 Task: Create a due date automation trigger when advanced on, 2 hours before a card is due add fields without custom field "Resume" set to a date less than 1 days ago.
Action: Mouse moved to (1182, 99)
Screenshot: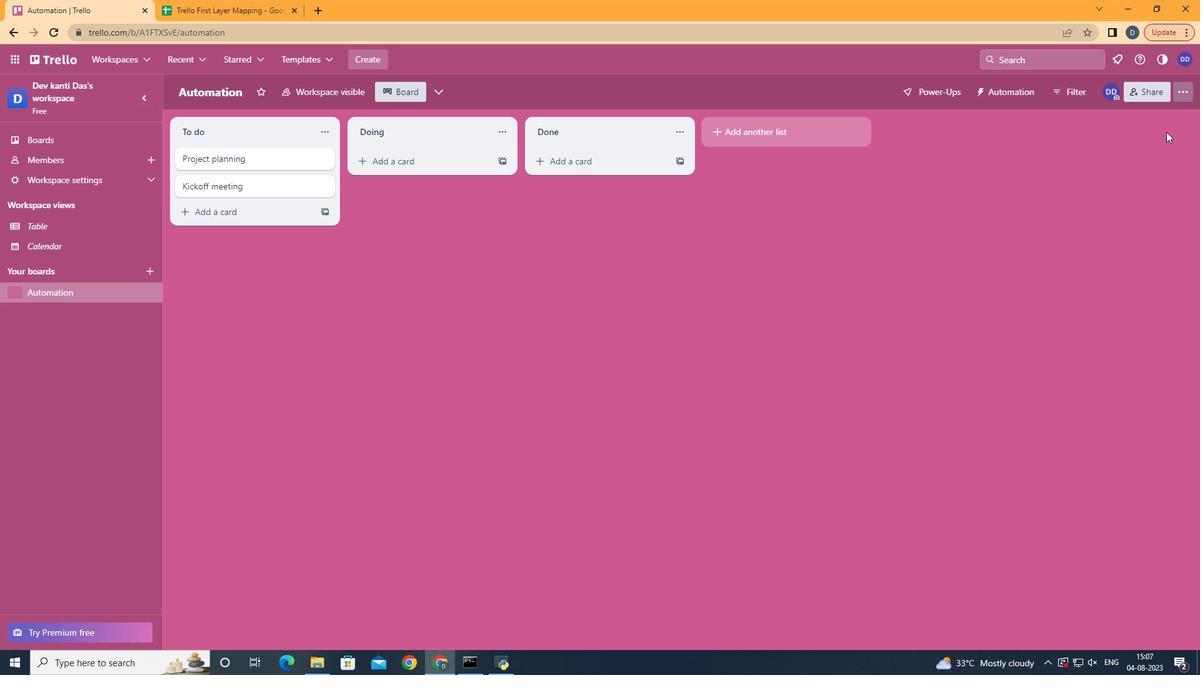 
Action: Mouse pressed left at (1182, 99)
Screenshot: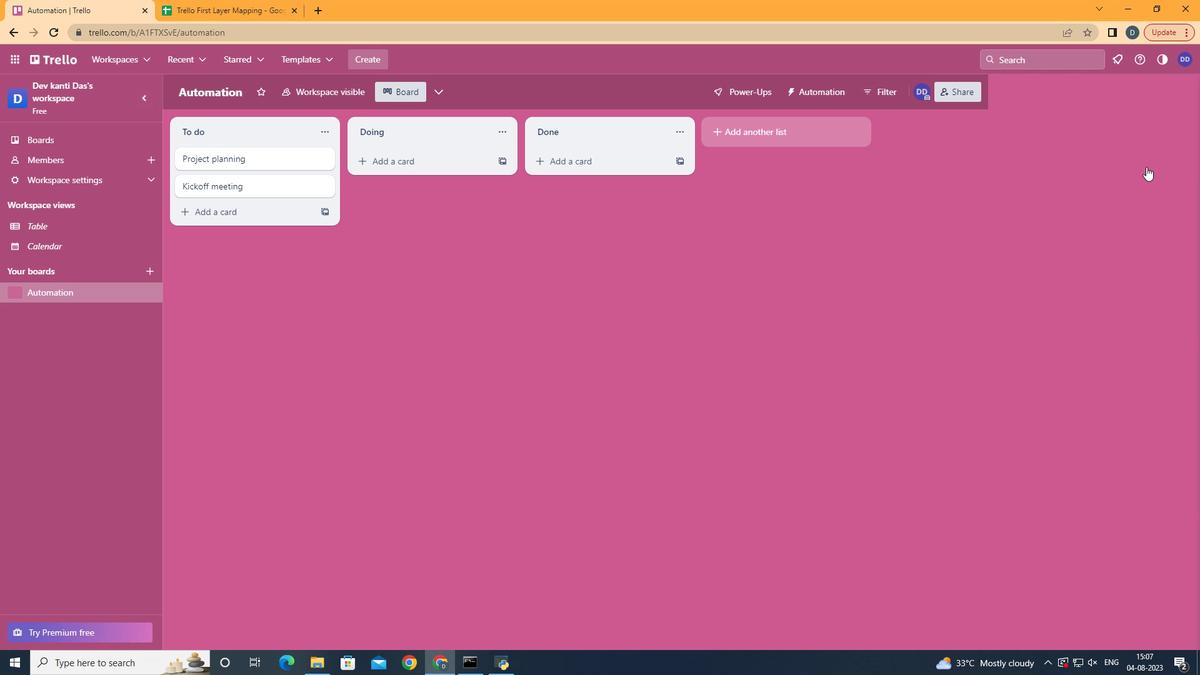 
Action: Mouse moved to (1093, 258)
Screenshot: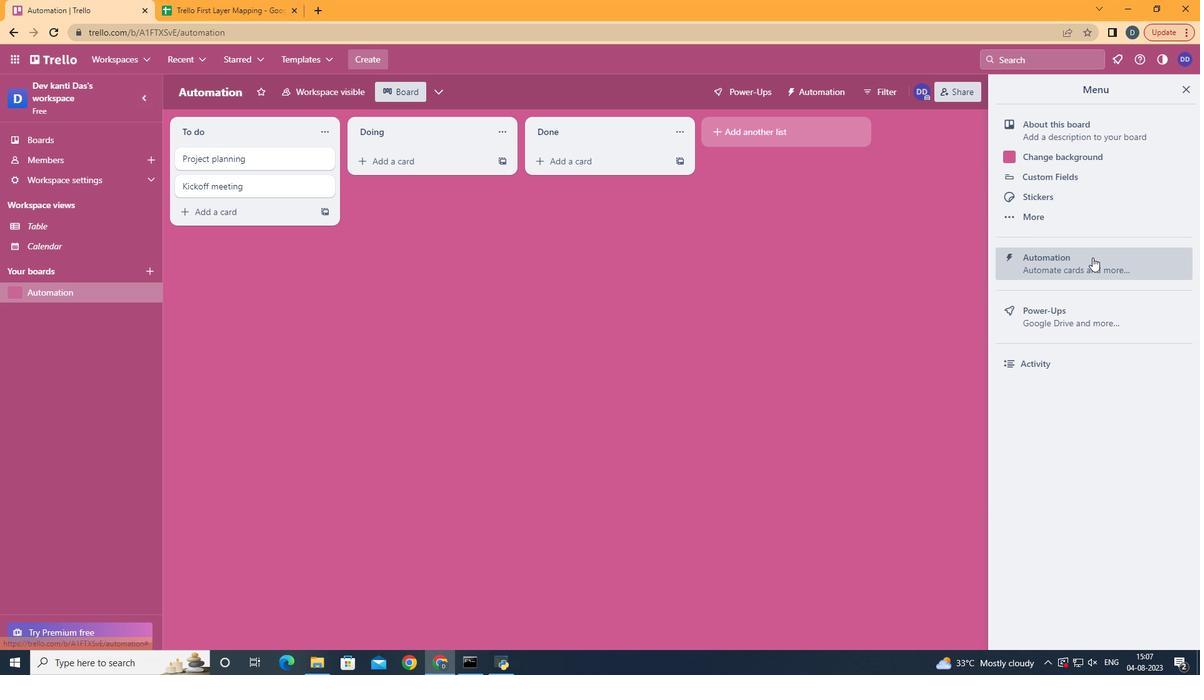
Action: Mouse pressed left at (1093, 258)
Screenshot: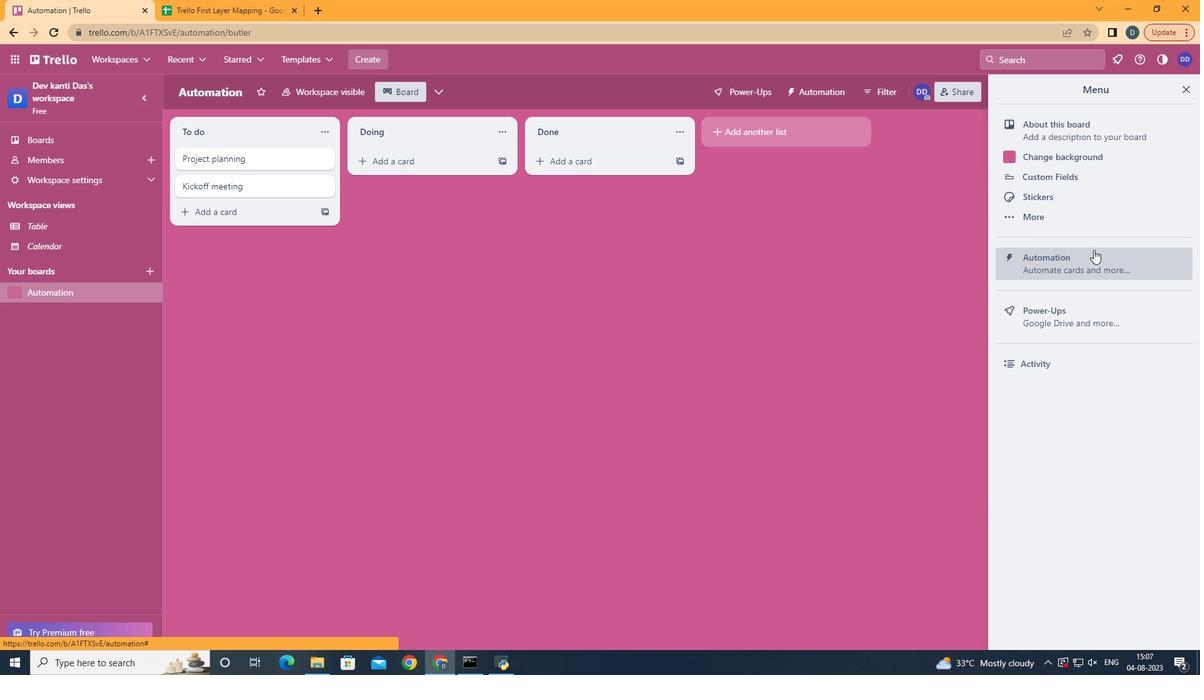 
Action: Mouse moved to (226, 247)
Screenshot: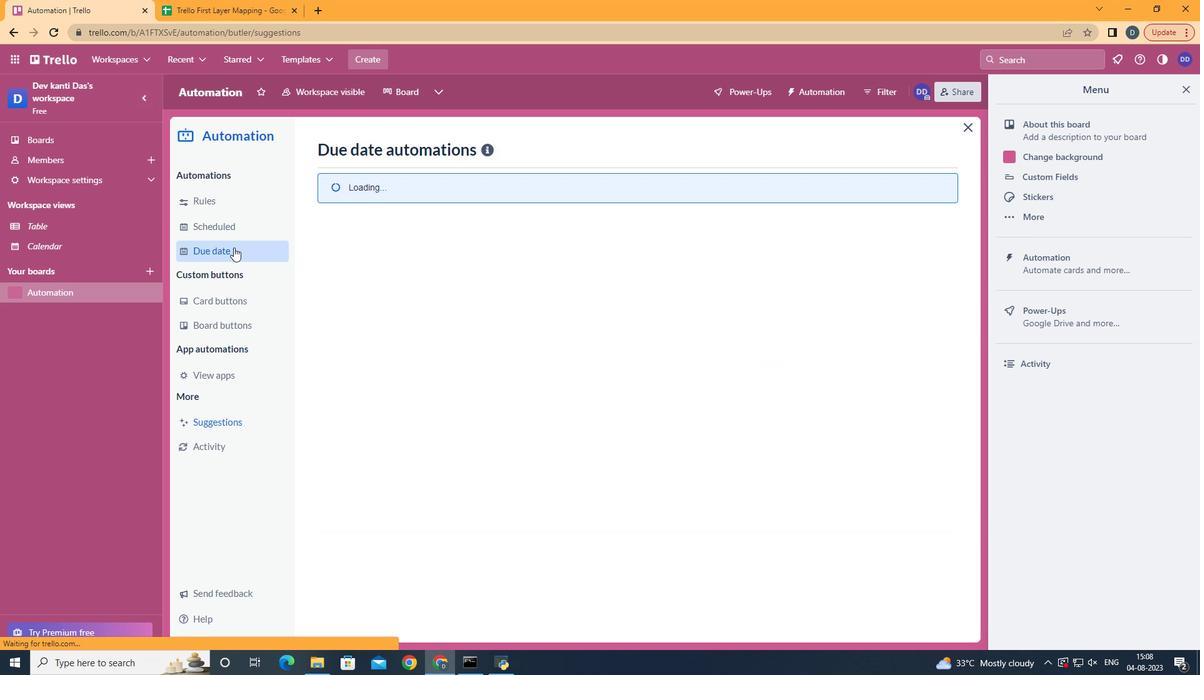
Action: Mouse pressed left at (226, 247)
Screenshot: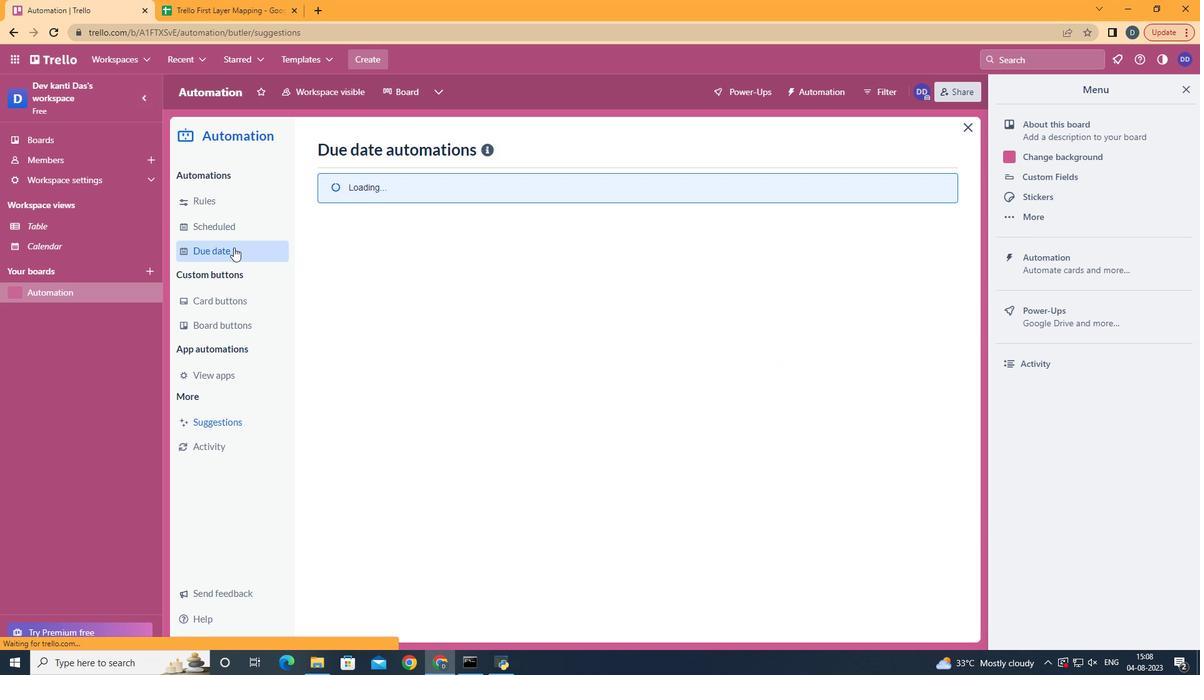
Action: Mouse moved to (865, 148)
Screenshot: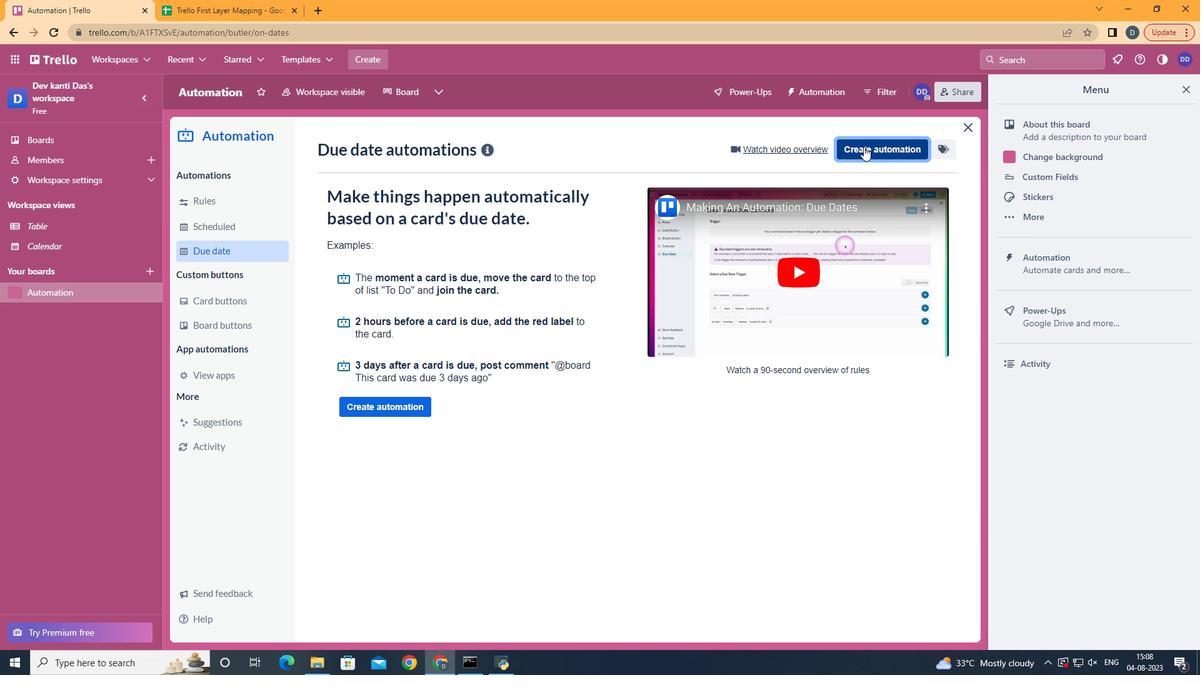 
Action: Mouse pressed left at (865, 148)
Screenshot: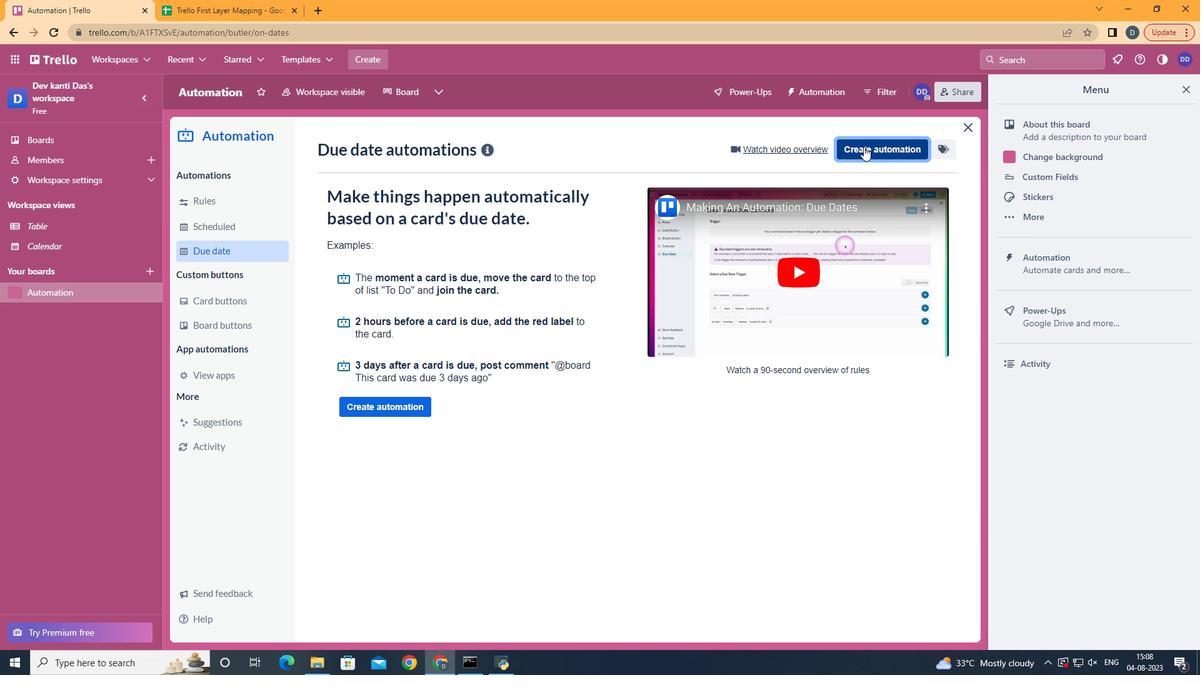 
Action: Mouse moved to (676, 262)
Screenshot: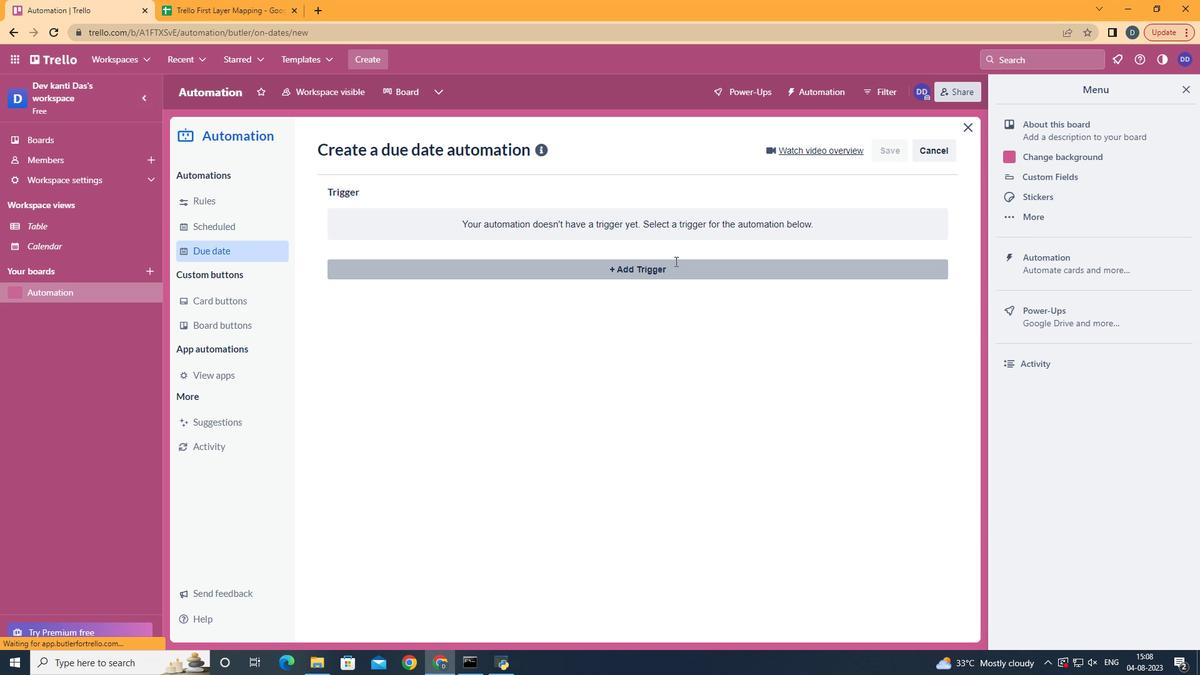
Action: Mouse pressed left at (676, 262)
Screenshot: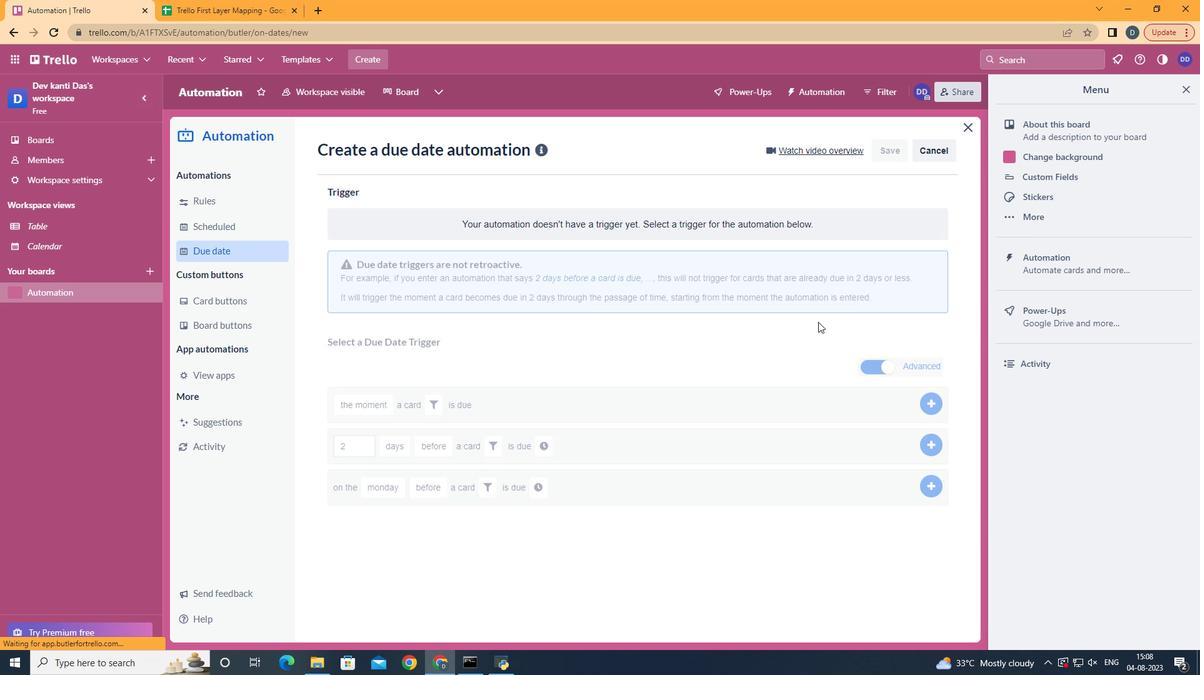 
Action: Mouse moved to (405, 531)
Screenshot: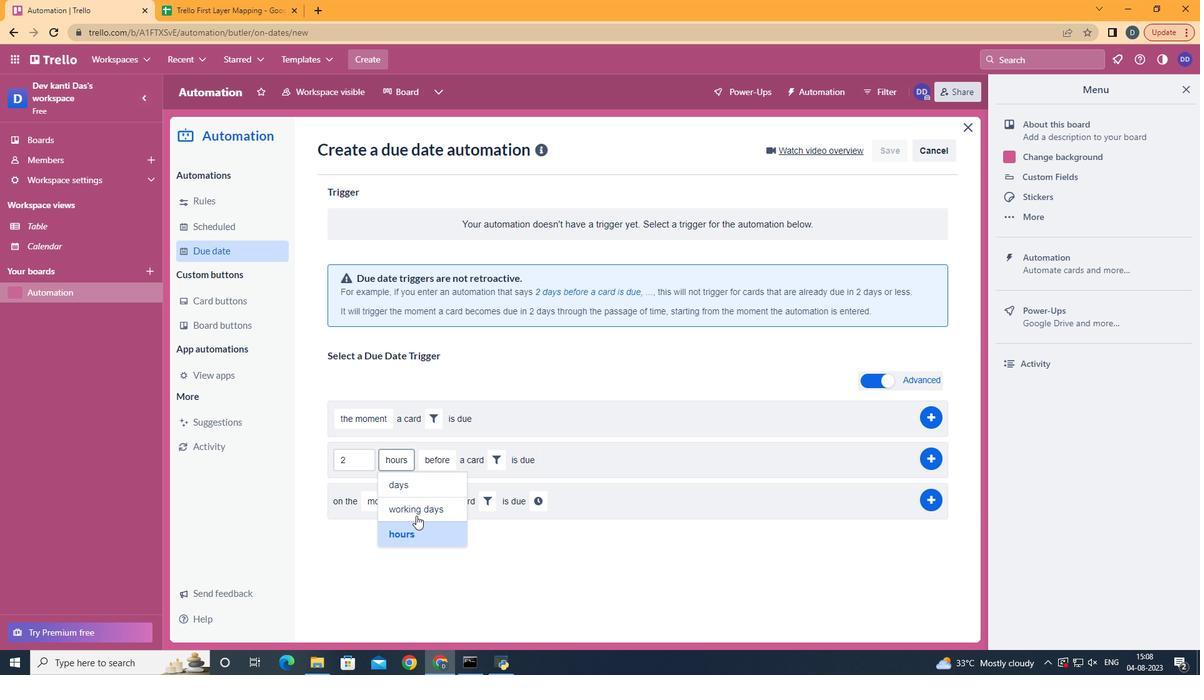 
Action: Mouse pressed left at (405, 531)
Screenshot: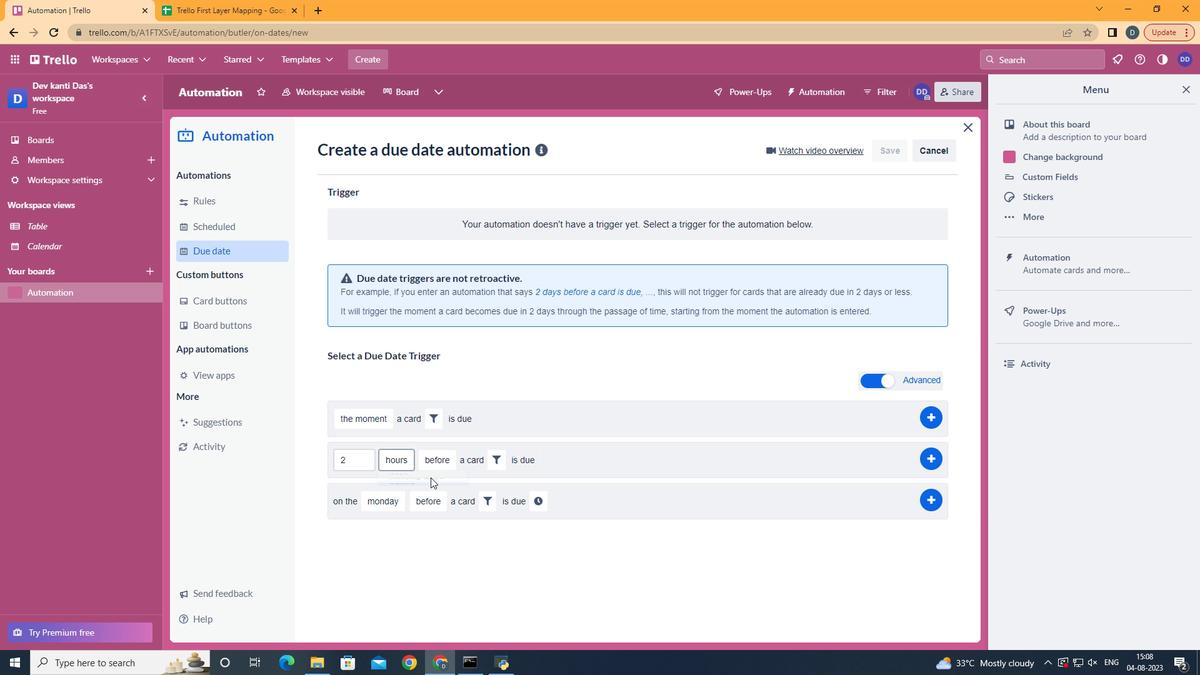 
Action: Mouse moved to (445, 486)
Screenshot: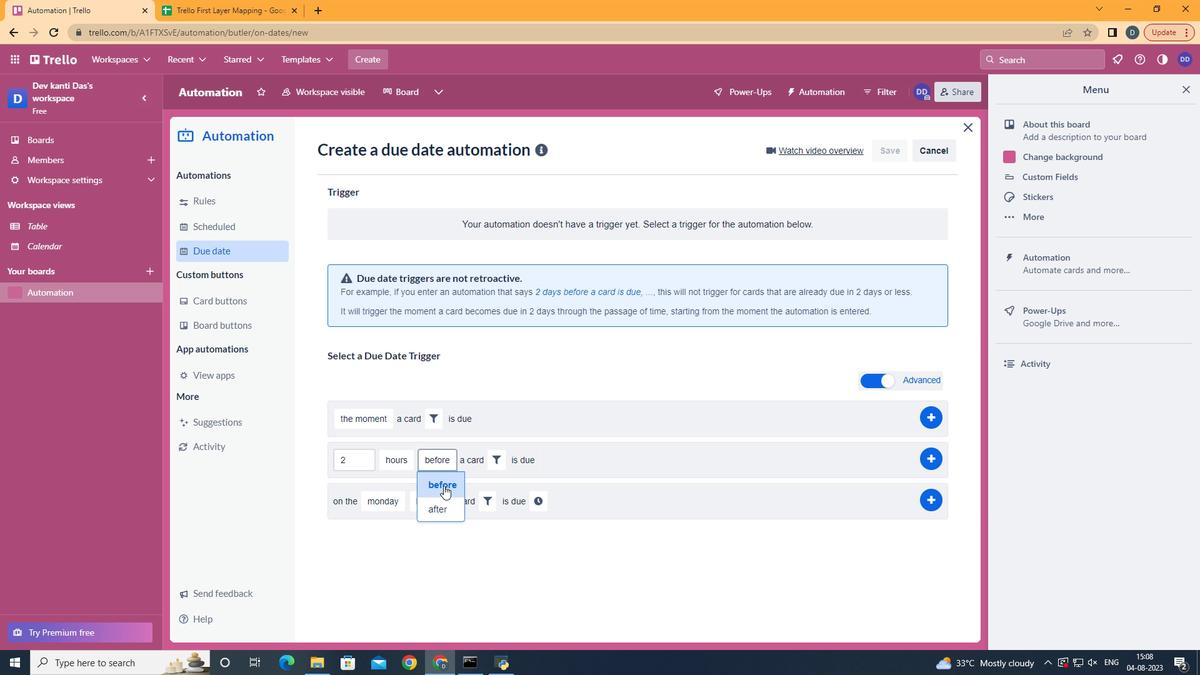 
Action: Mouse pressed left at (445, 486)
Screenshot: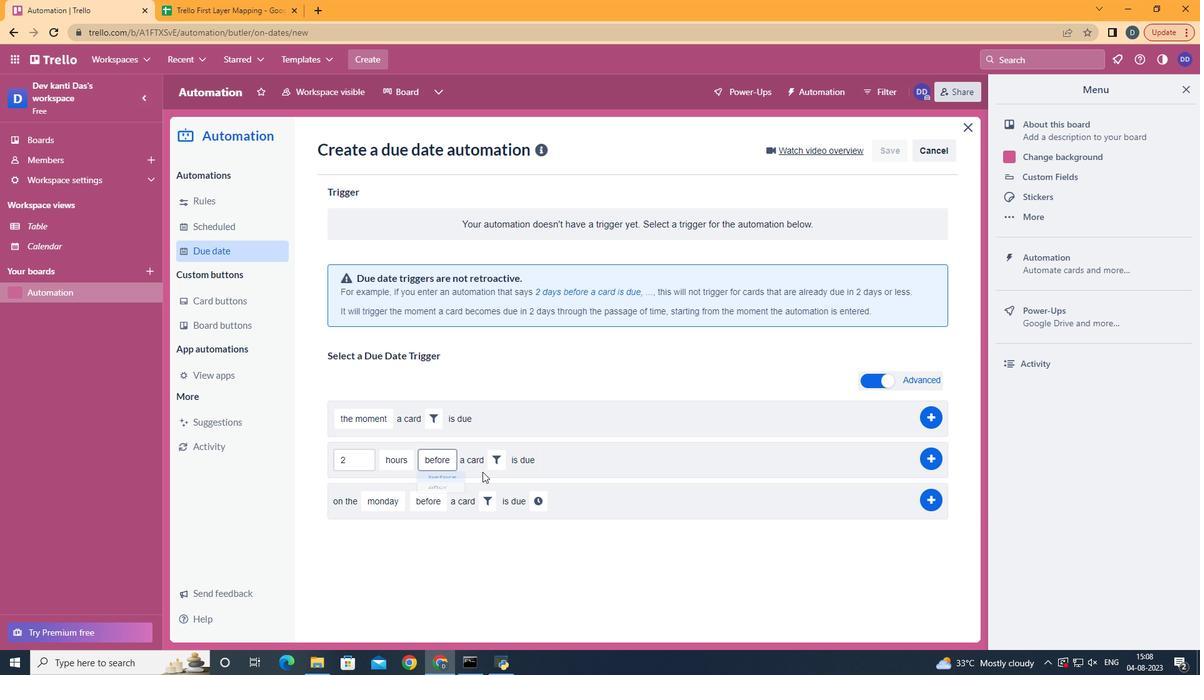 
Action: Mouse moved to (506, 461)
Screenshot: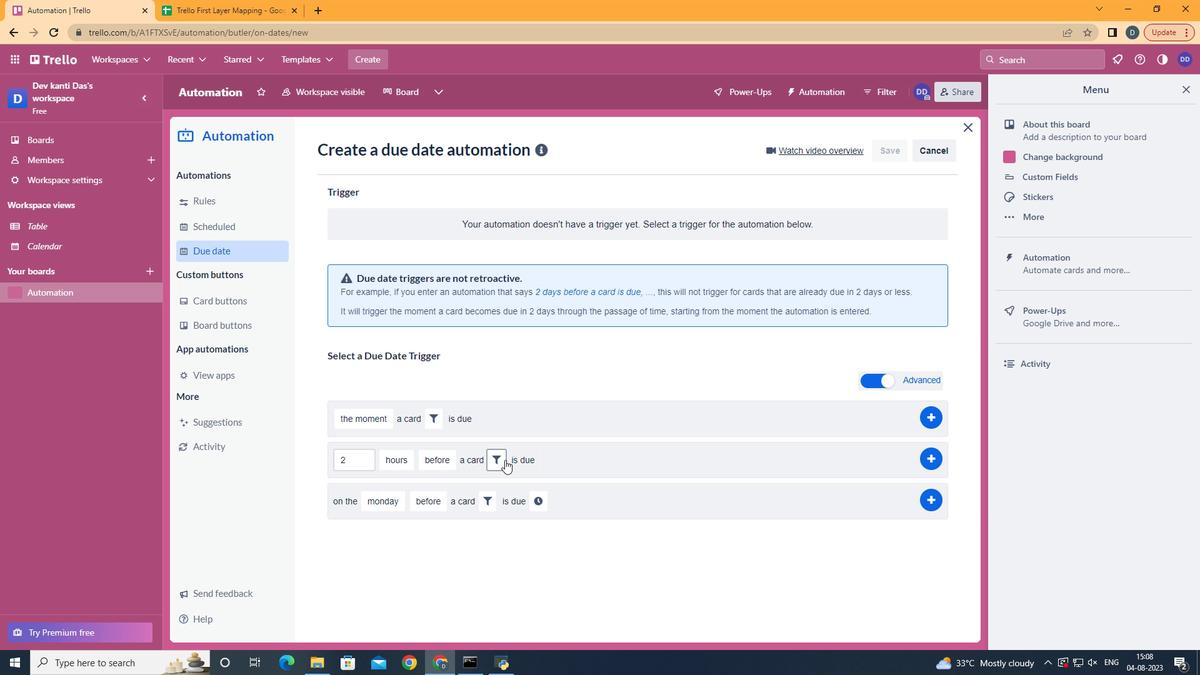 
Action: Mouse pressed left at (506, 461)
Screenshot: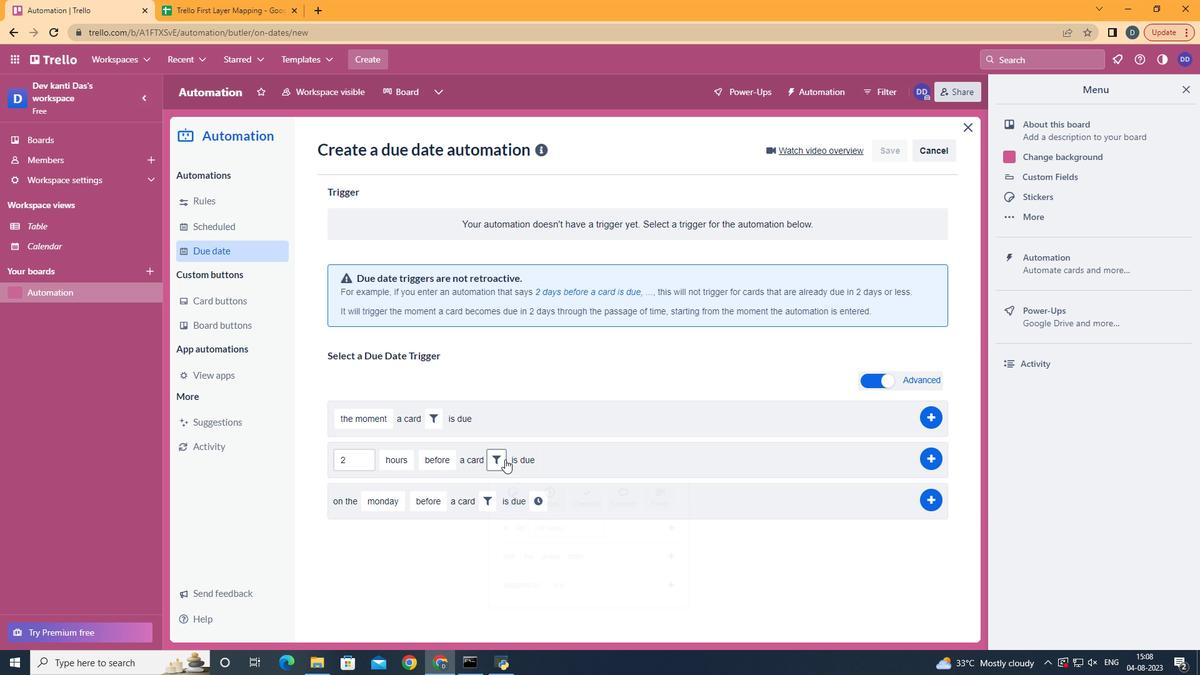 
Action: Mouse moved to (705, 518)
Screenshot: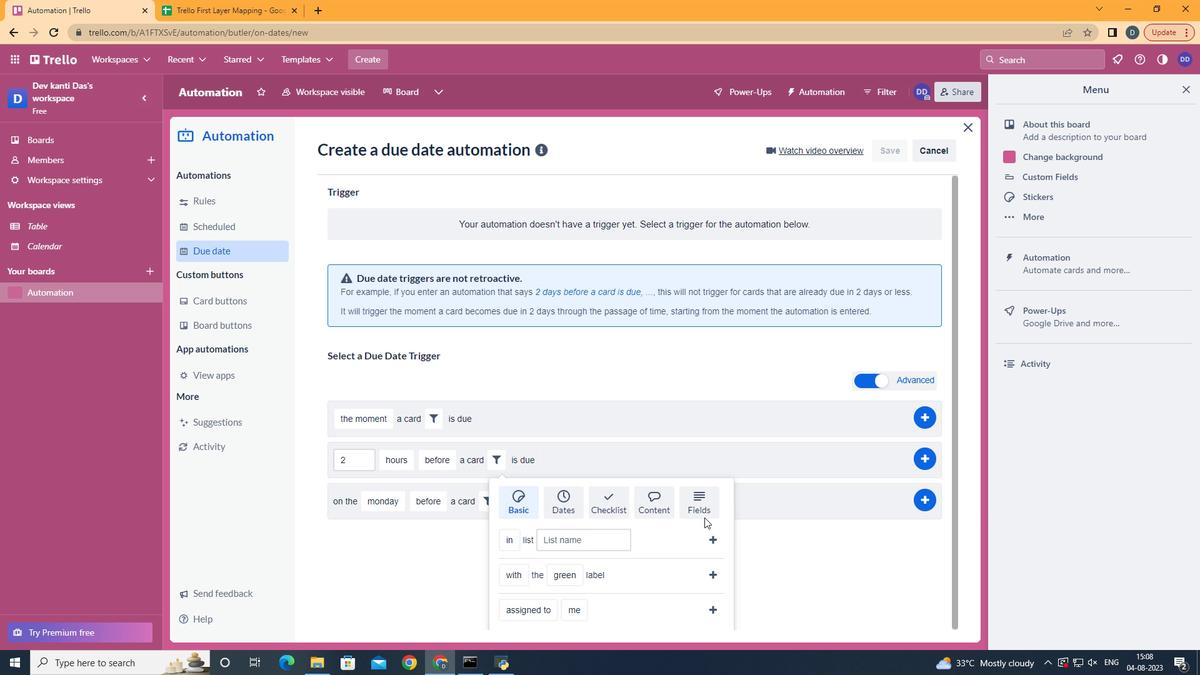 
Action: Mouse pressed left at (705, 518)
Screenshot: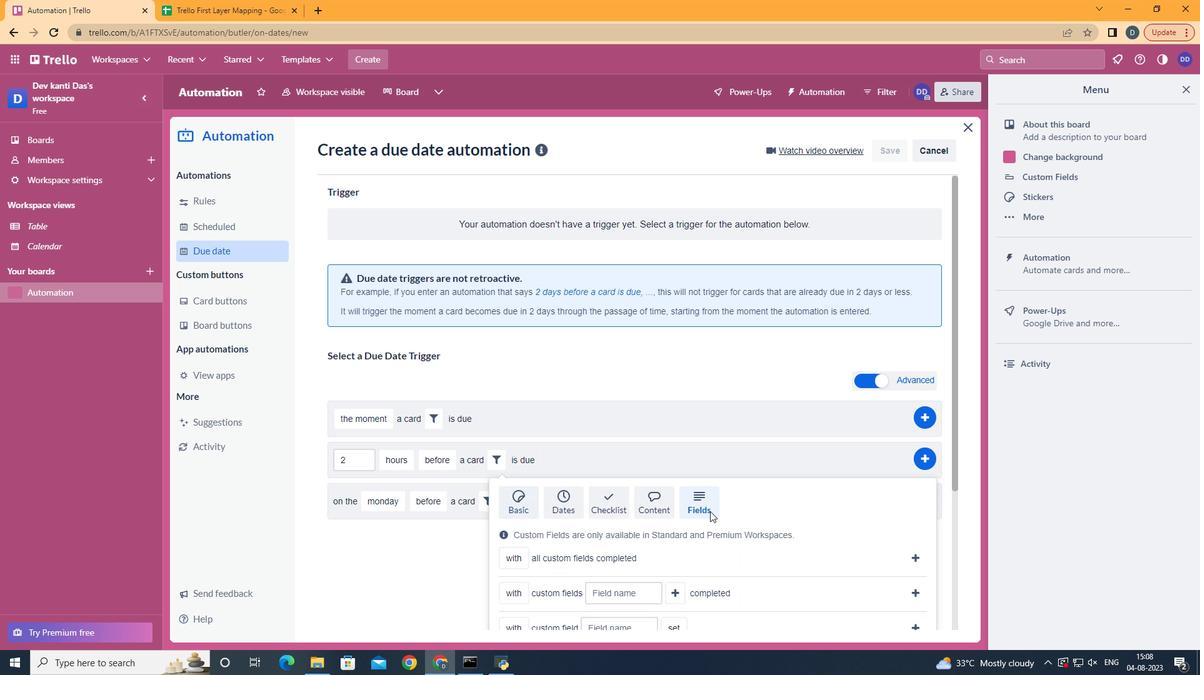 
Action: Mouse moved to (711, 512)
Screenshot: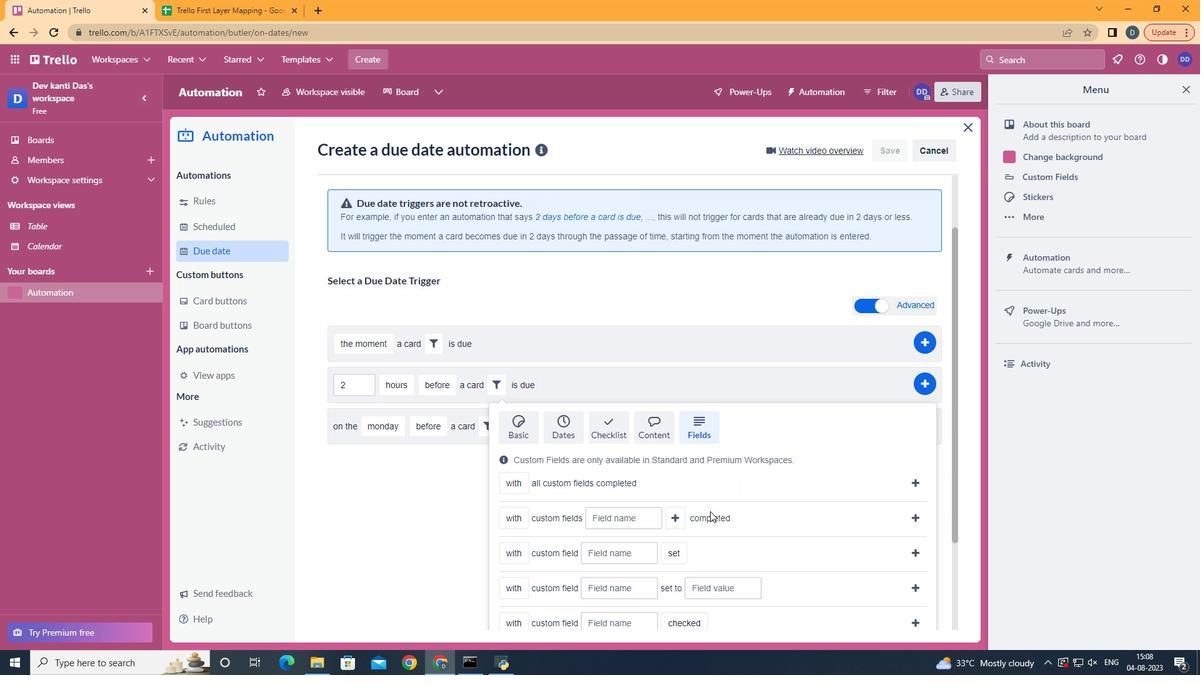 
Action: Mouse scrolled (711, 511) with delta (0, 0)
Screenshot: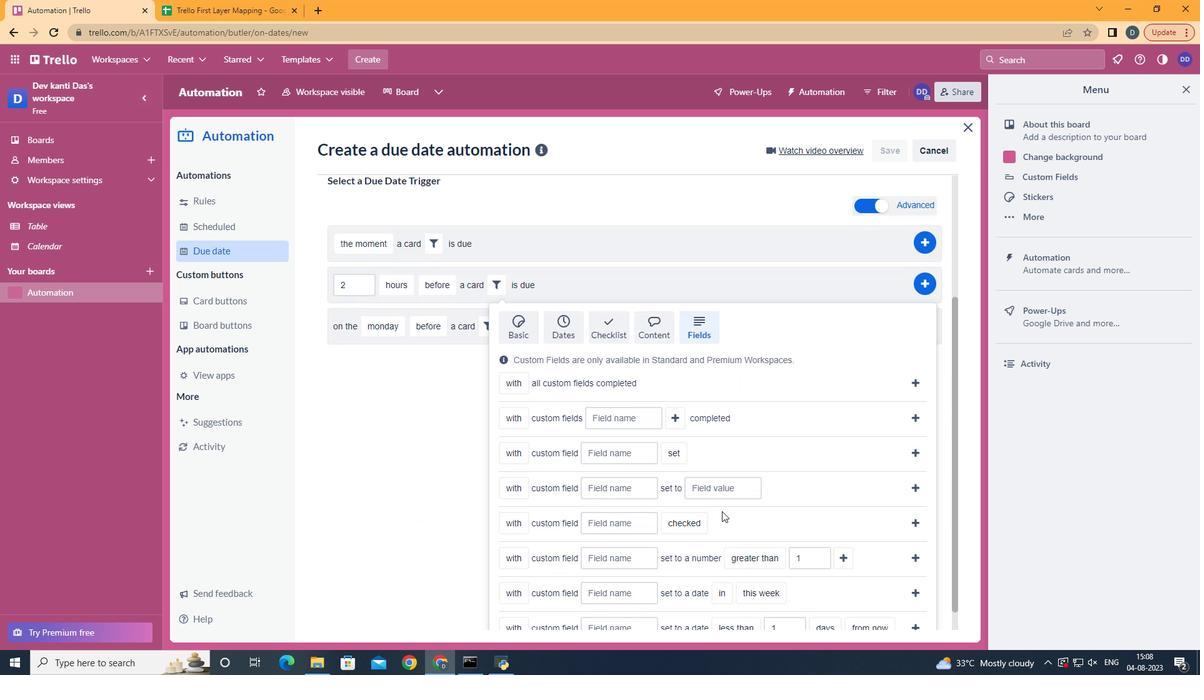 
Action: Mouse scrolled (711, 511) with delta (0, 0)
Screenshot: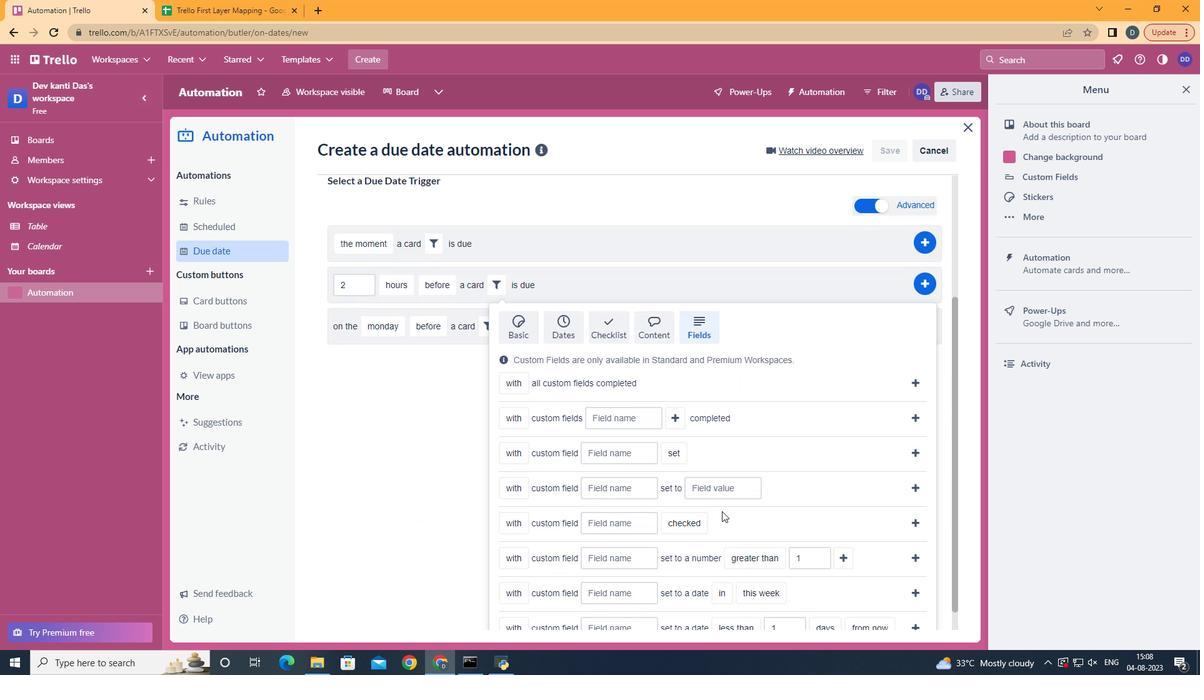 
Action: Mouse scrolled (711, 511) with delta (0, 0)
Screenshot: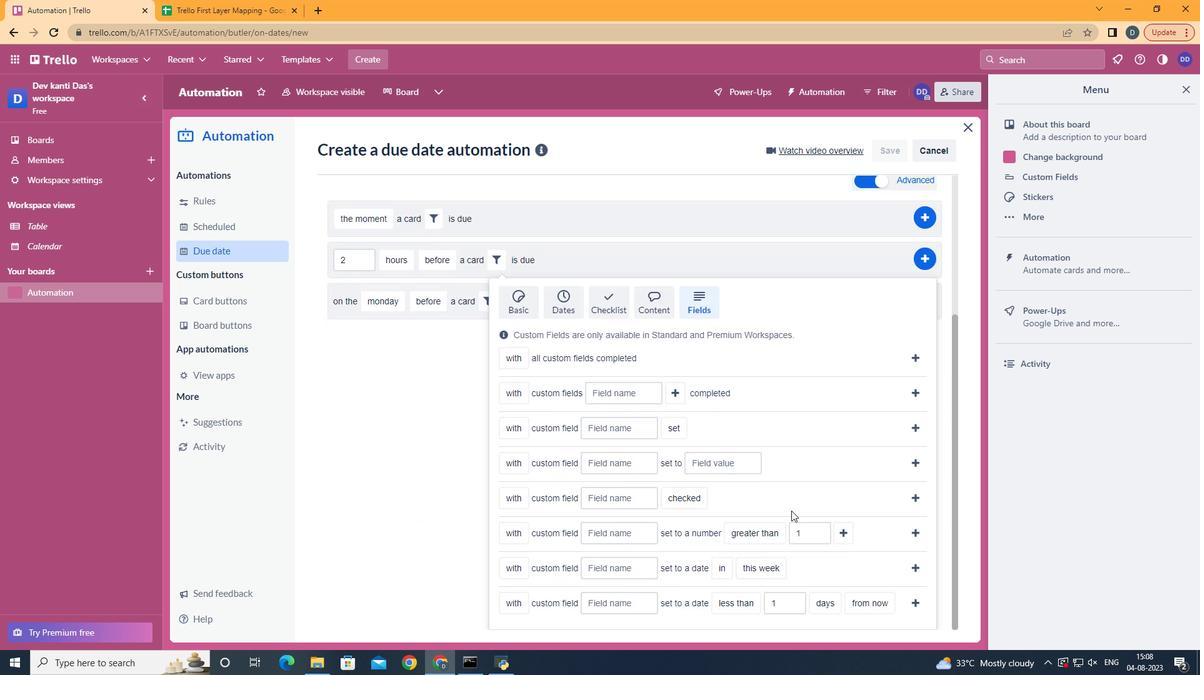 
Action: Mouse scrolled (711, 511) with delta (0, 0)
Screenshot: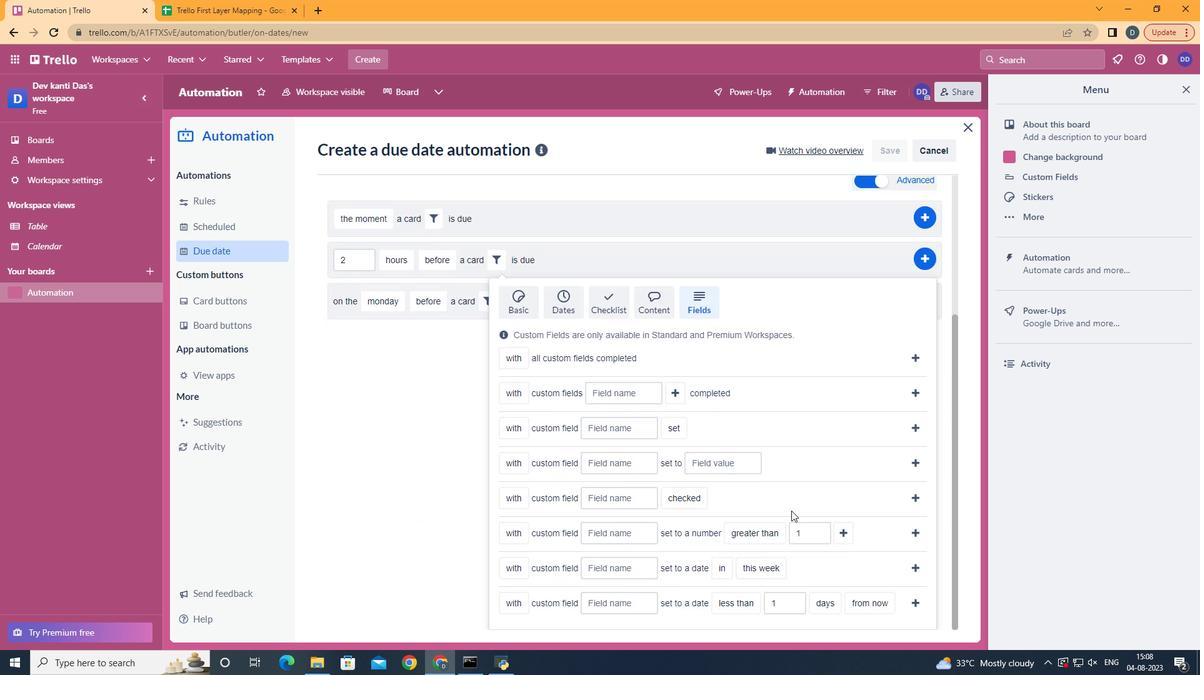 
Action: Mouse scrolled (711, 511) with delta (0, 0)
Screenshot: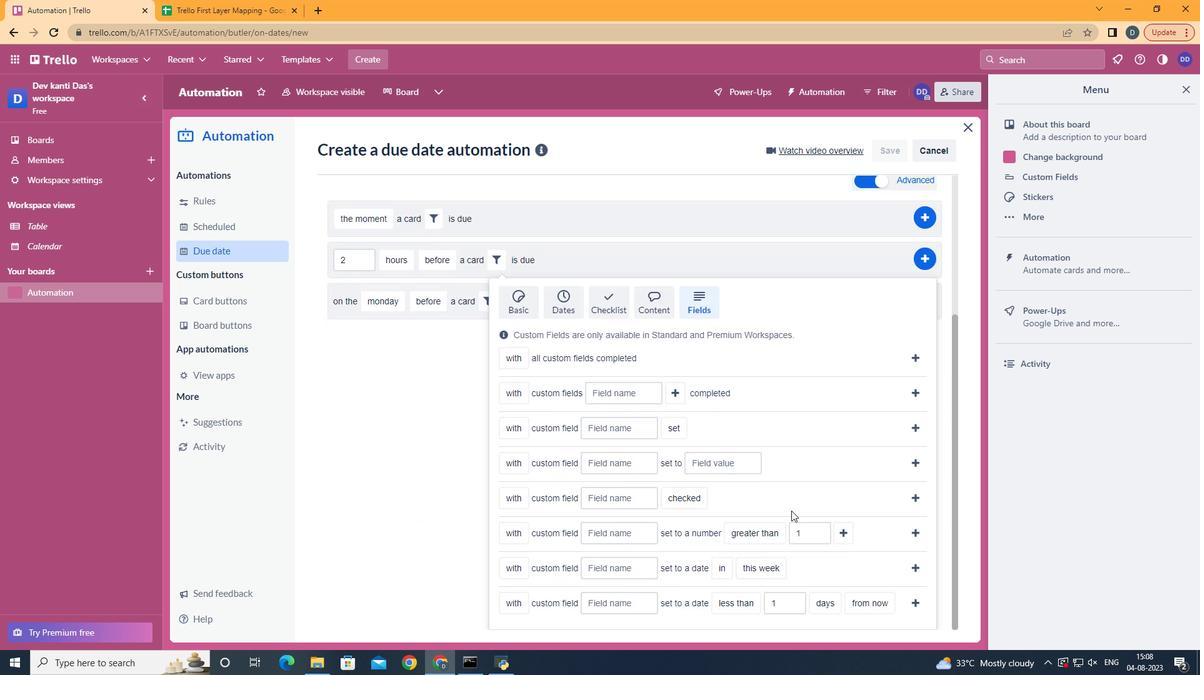 
Action: Mouse moved to (524, 582)
Screenshot: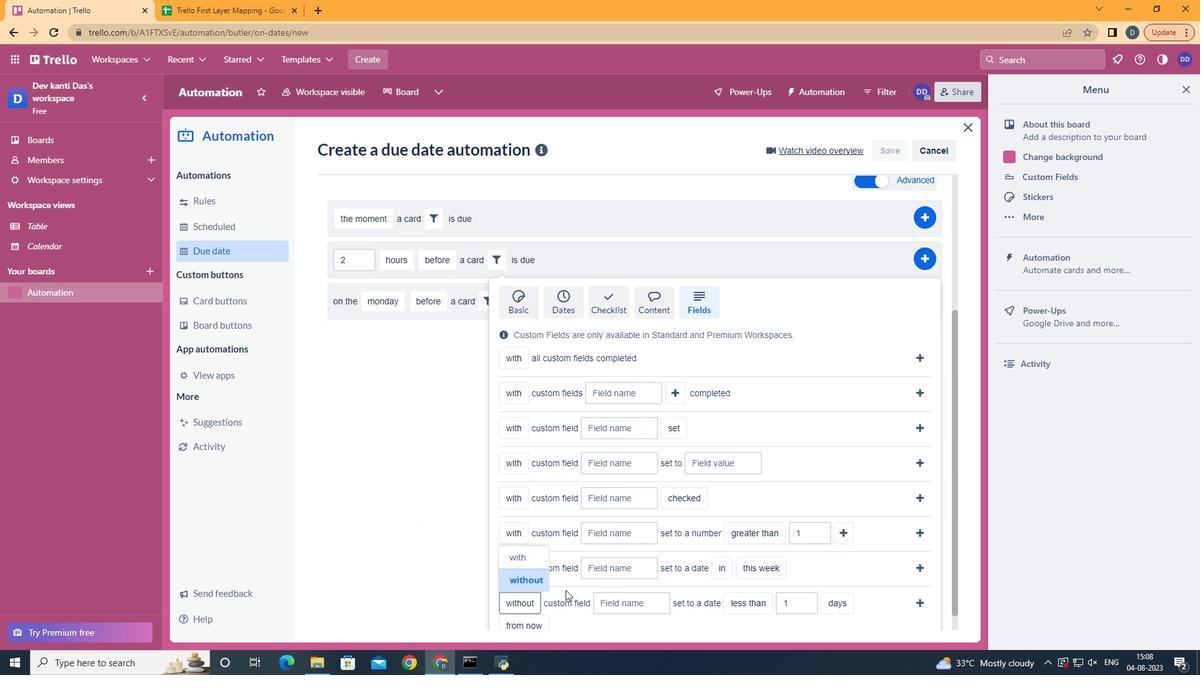 
Action: Mouse pressed left at (524, 582)
Screenshot: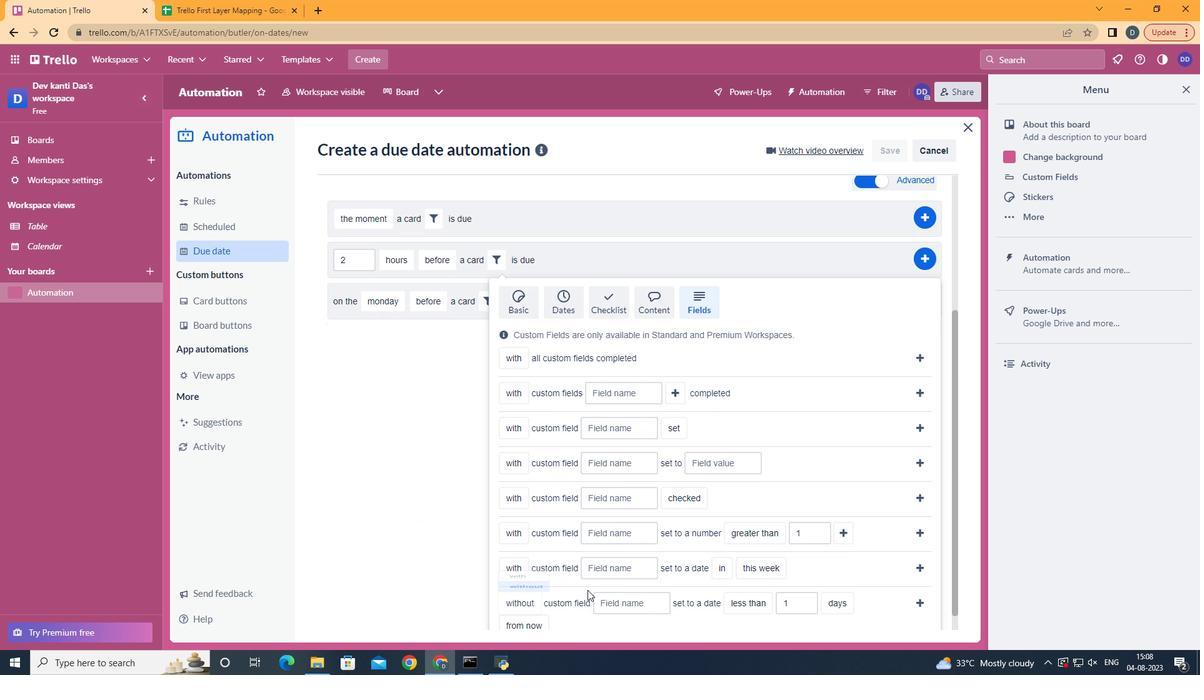 
Action: Mouse moved to (628, 597)
Screenshot: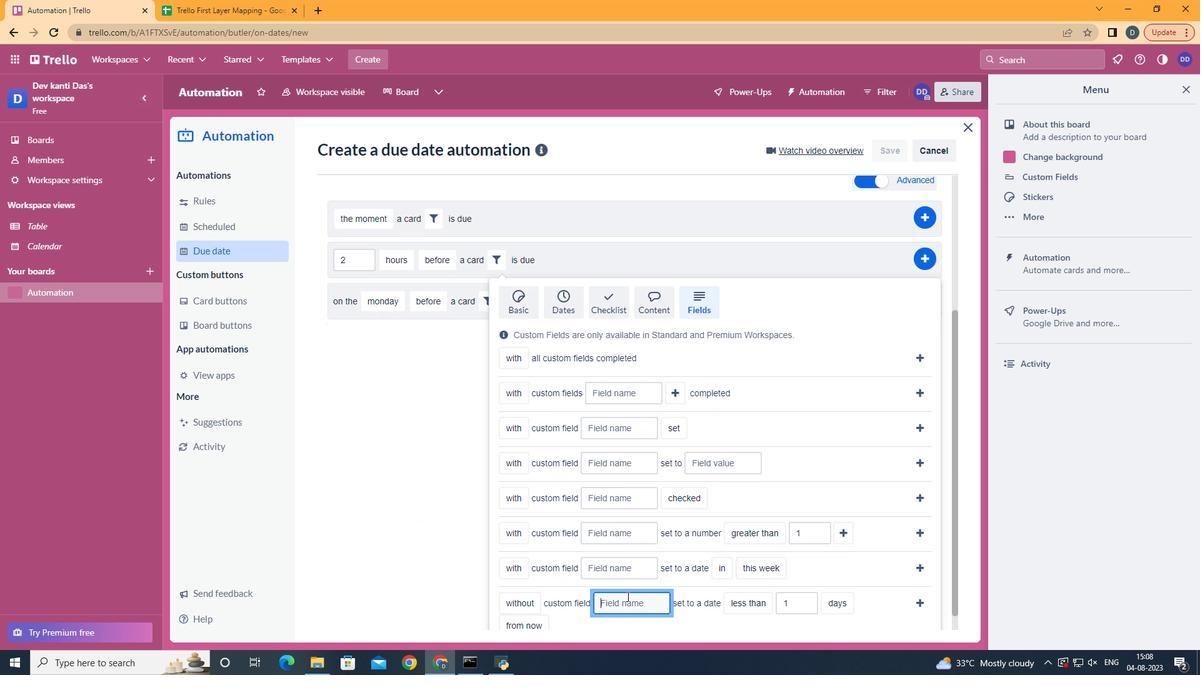 
Action: Mouse pressed left at (628, 597)
Screenshot: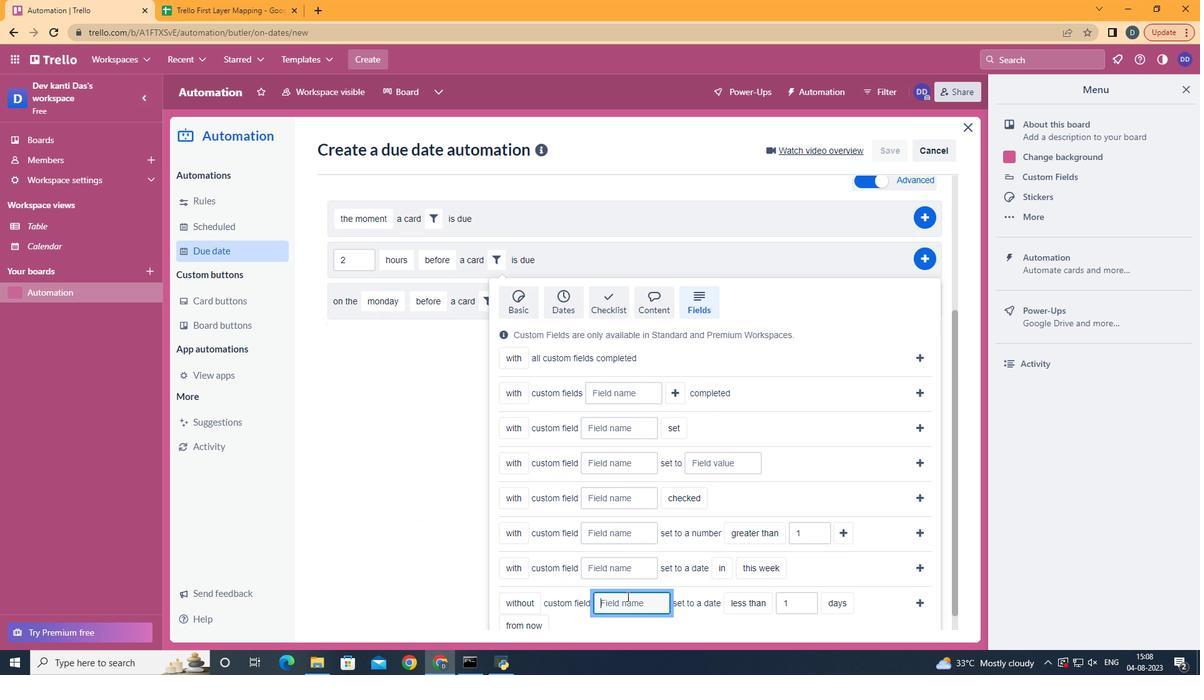 
Action: Key pressed <Key.shift><Key.shift><Key.shift><Key.shift><Key.shift>Resume
Screenshot: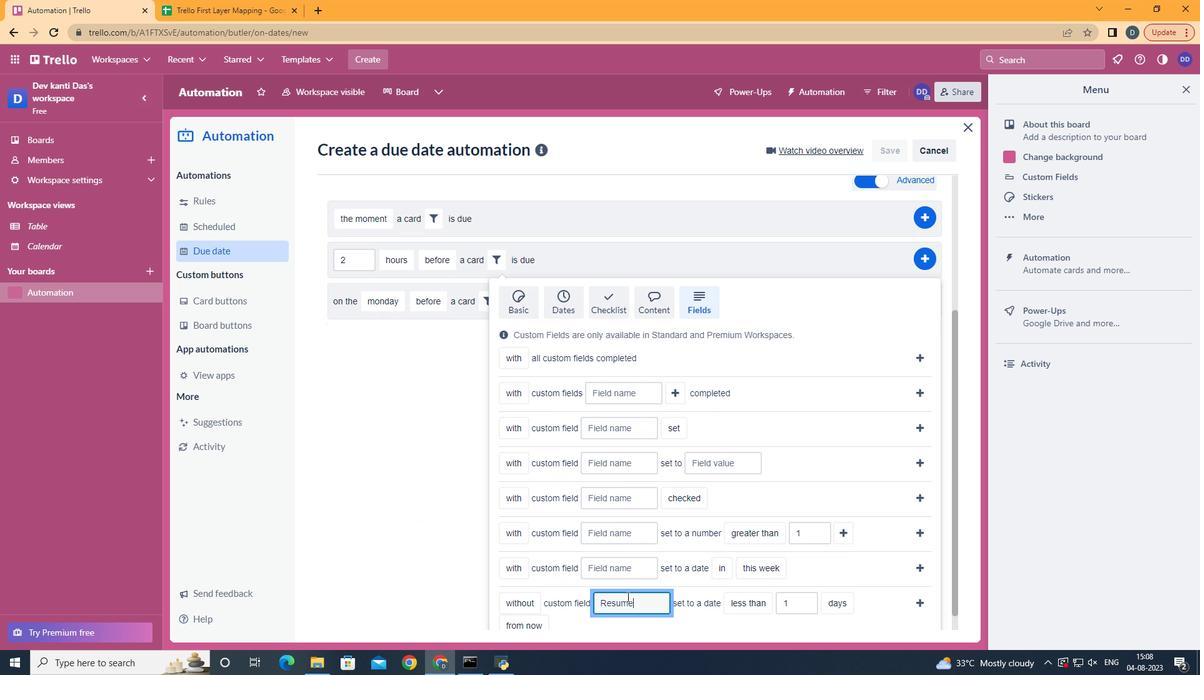 
Action: Mouse moved to (750, 516)
Screenshot: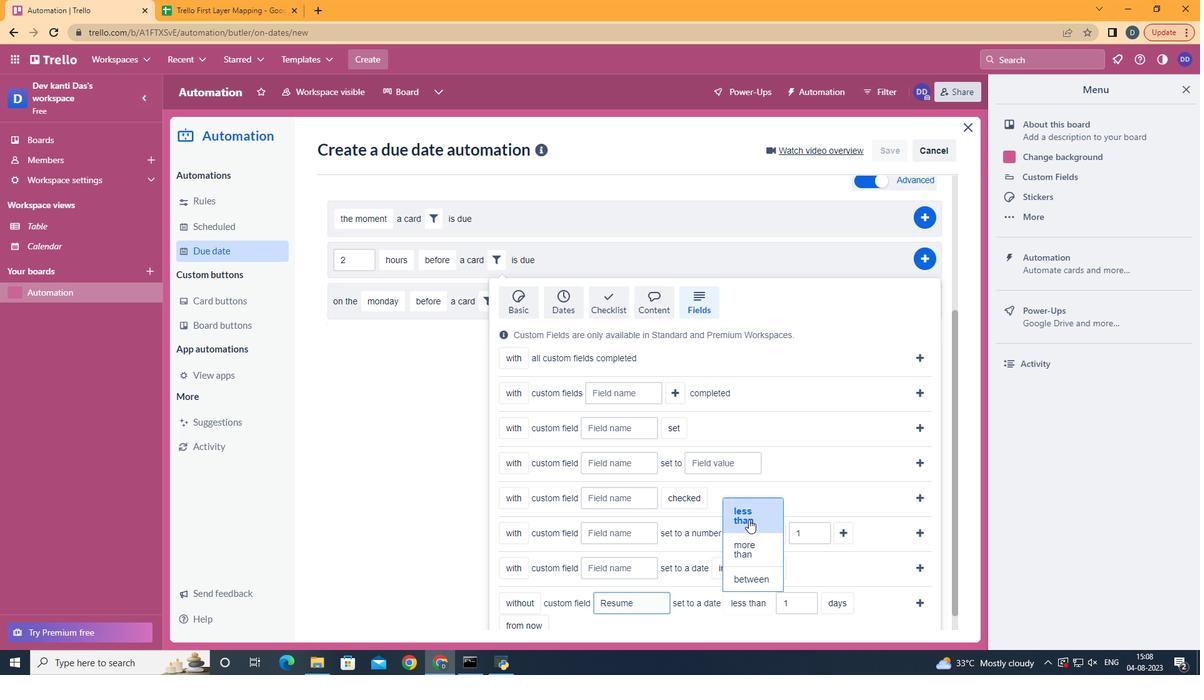 
Action: Mouse pressed left at (750, 516)
Screenshot: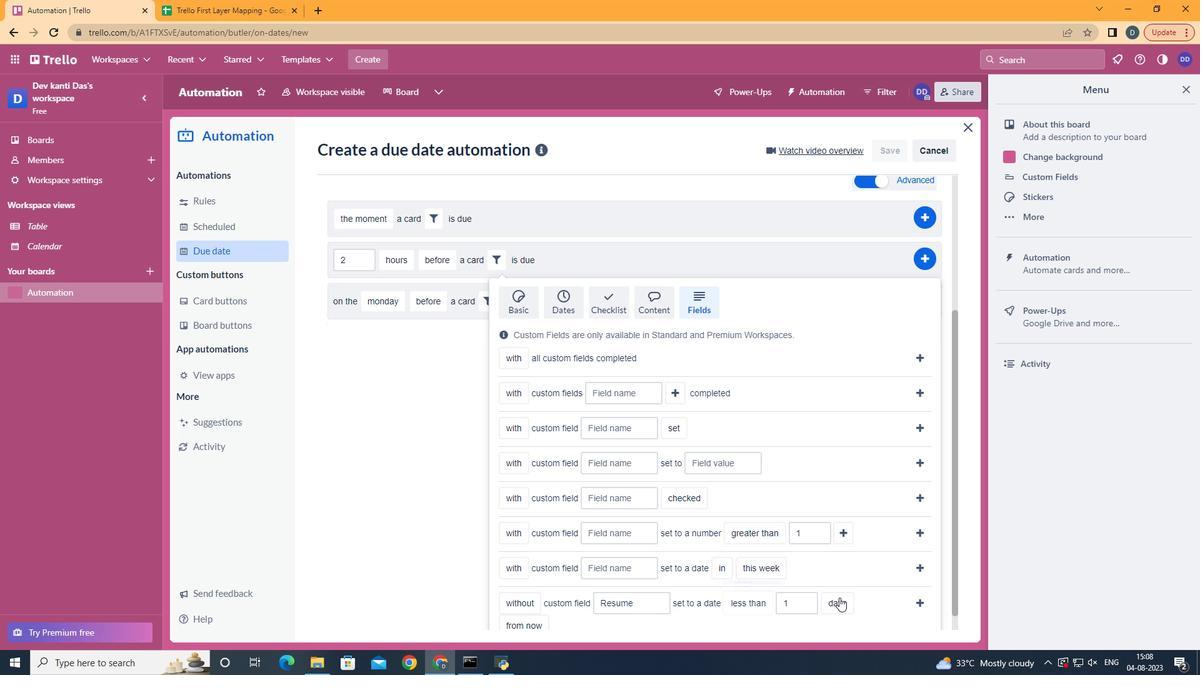 
Action: Mouse moved to (856, 556)
Screenshot: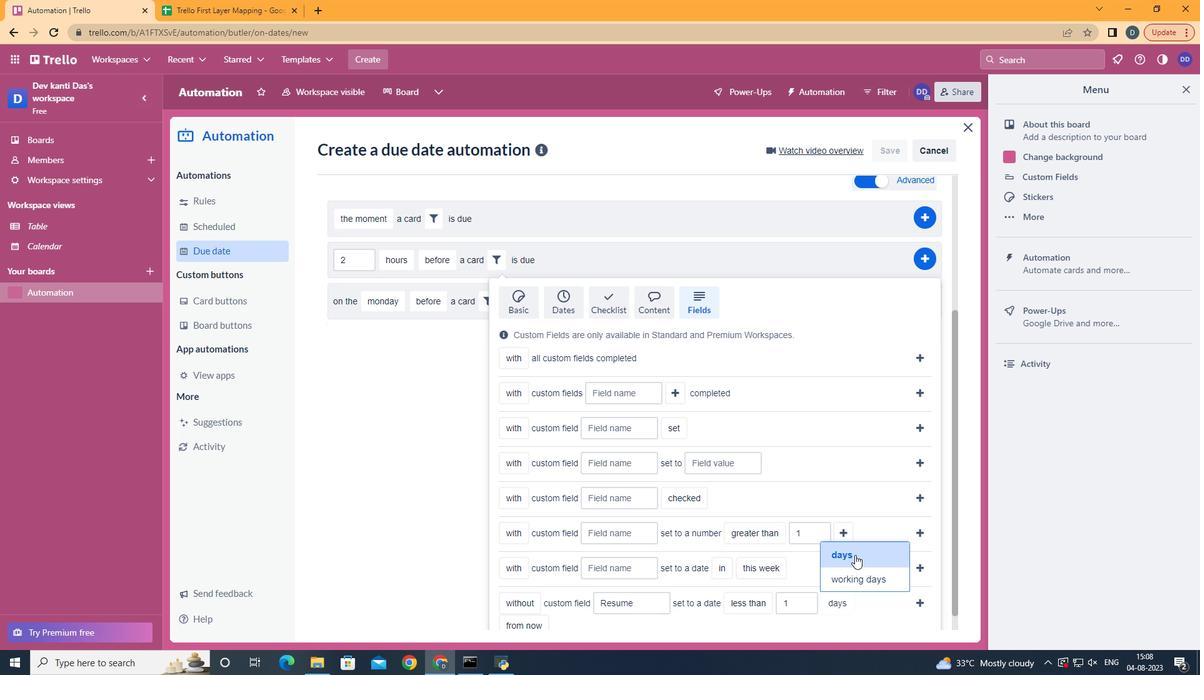 
Action: Mouse pressed left at (856, 556)
Screenshot: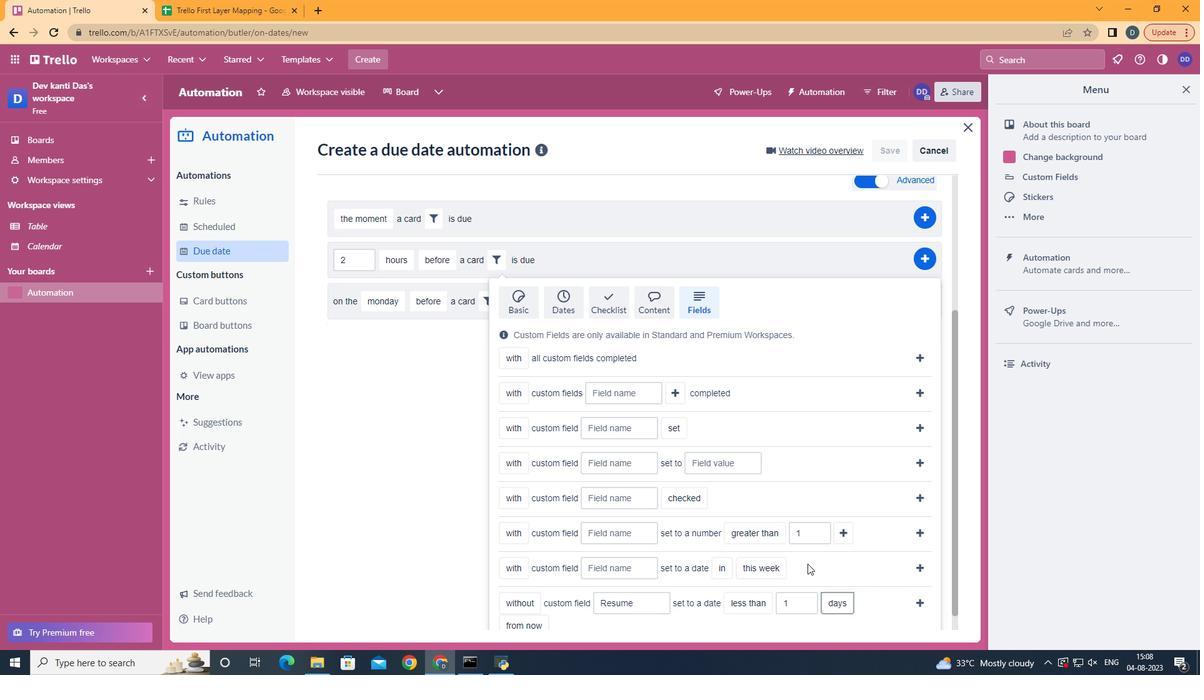
Action: Mouse moved to (537, 600)
Screenshot: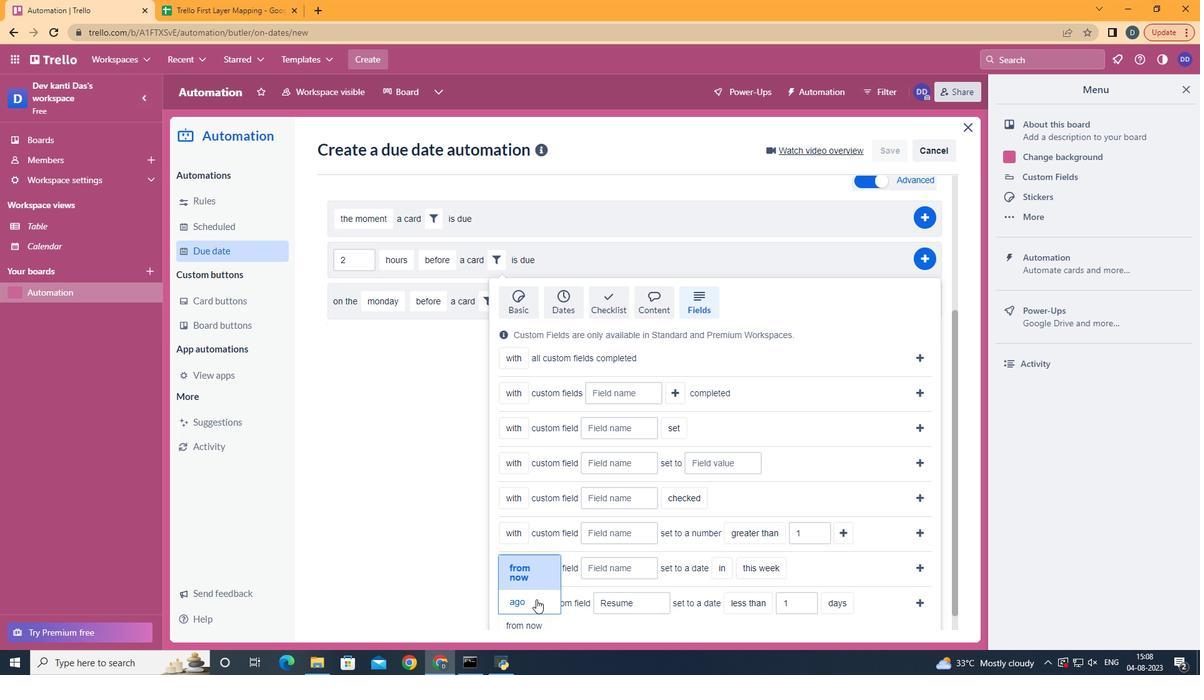 
Action: Mouse pressed left at (537, 600)
Screenshot: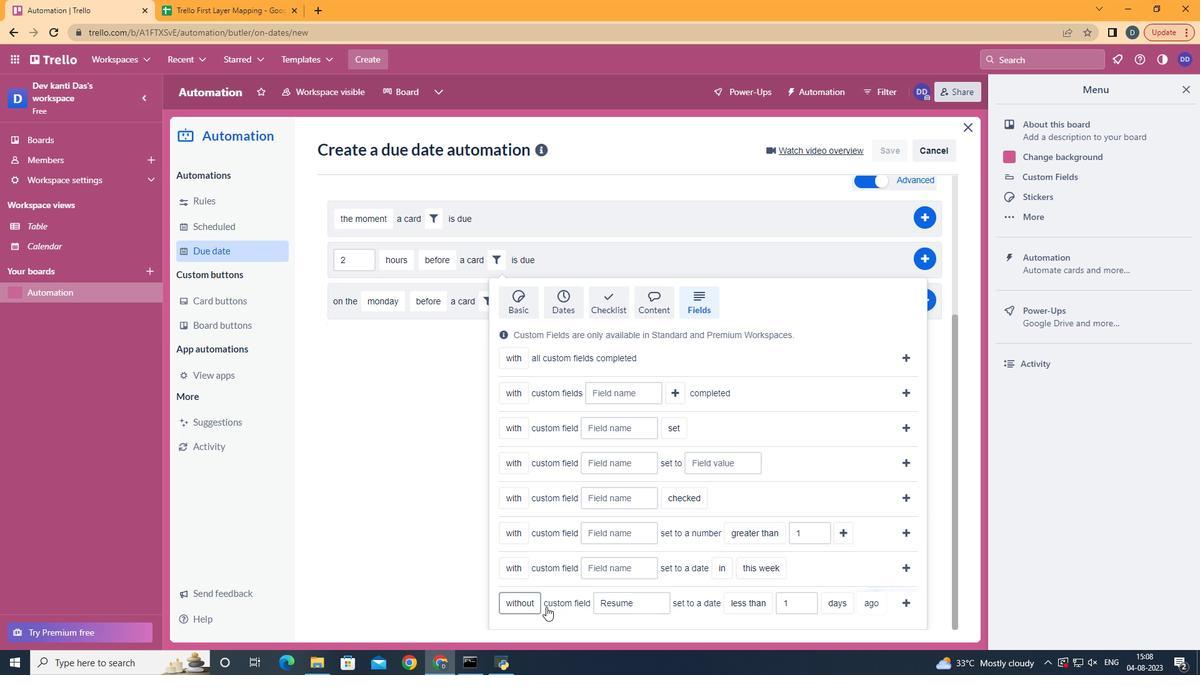 
Action: Mouse moved to (908, 603)
Screenshot: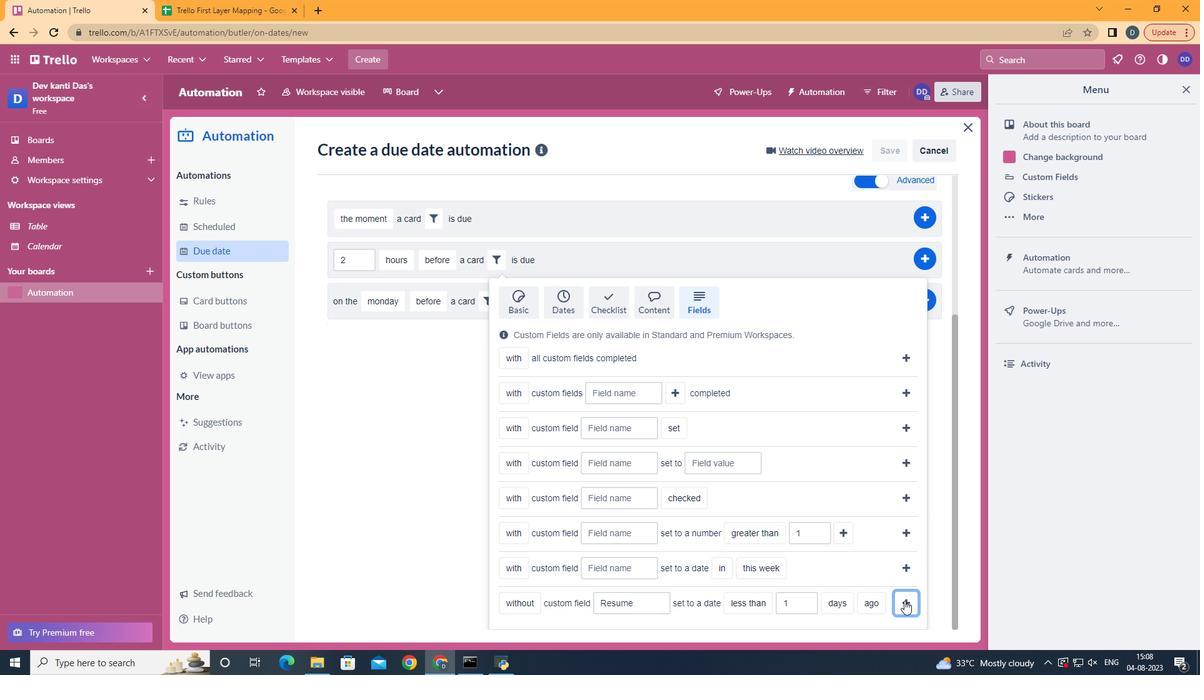 
Action: Mouse pressed left at (908, 603)
Screenshot: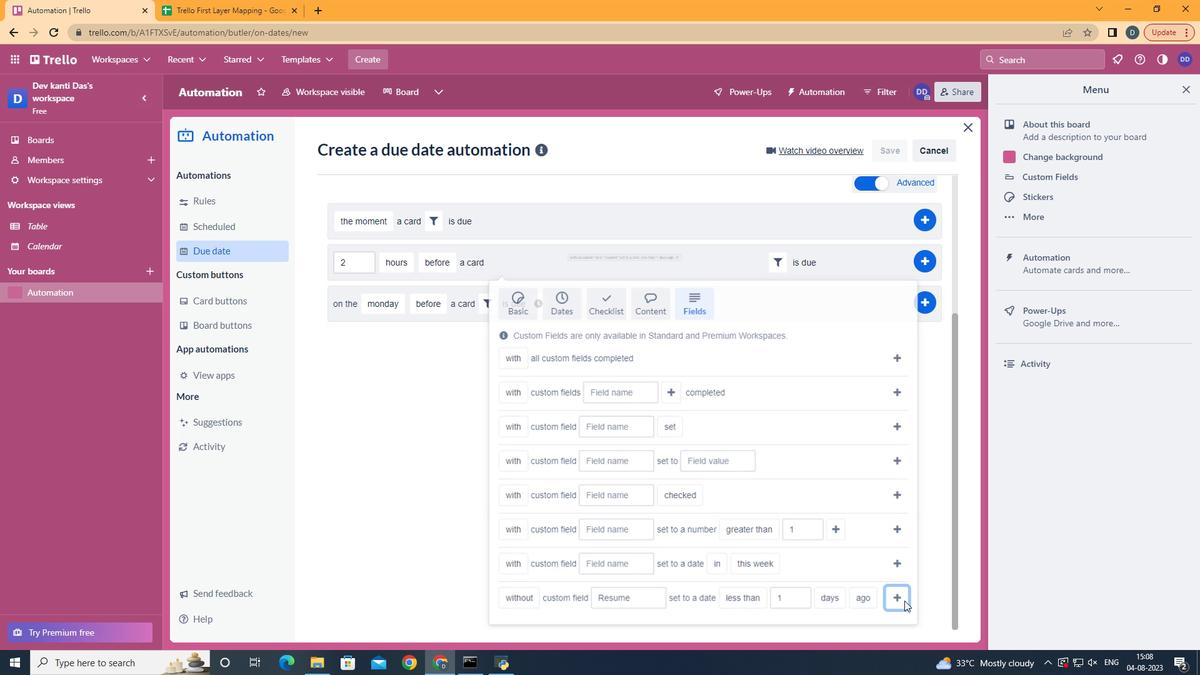 
Action: Mouse moved to (930, 452)
Screenshot: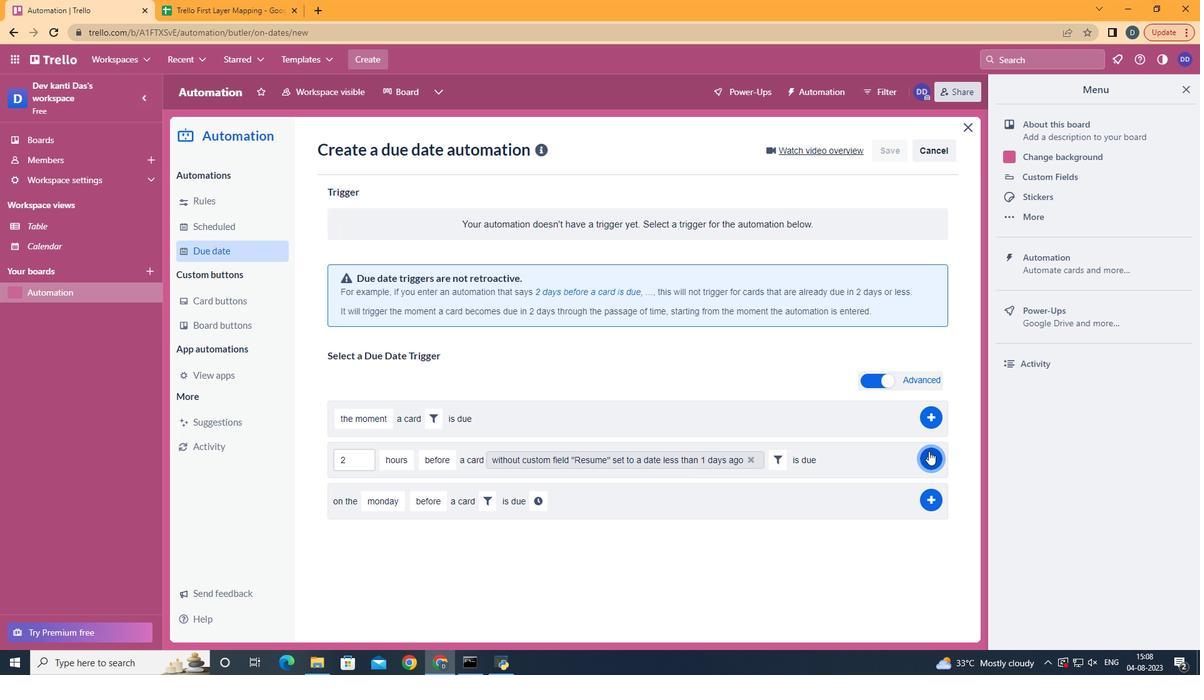 
Action: Mouse pressed left at (930, 452)
Screenshot: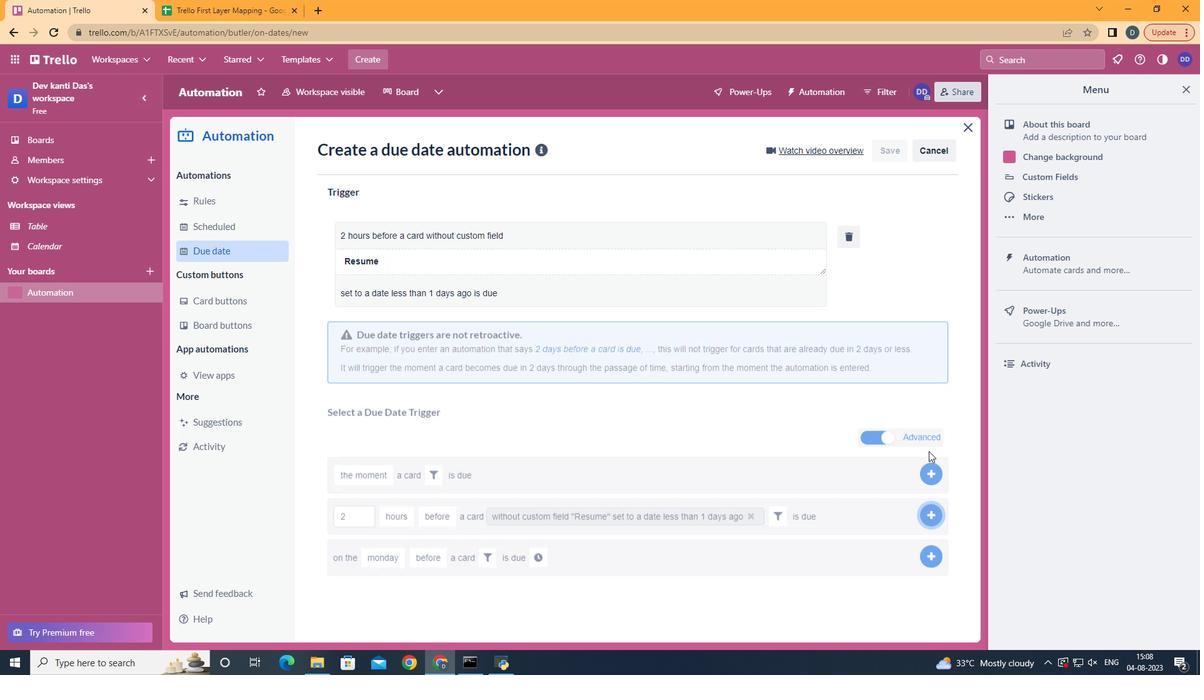 
Action: Mouse moved to (677, 266)
Screenshot: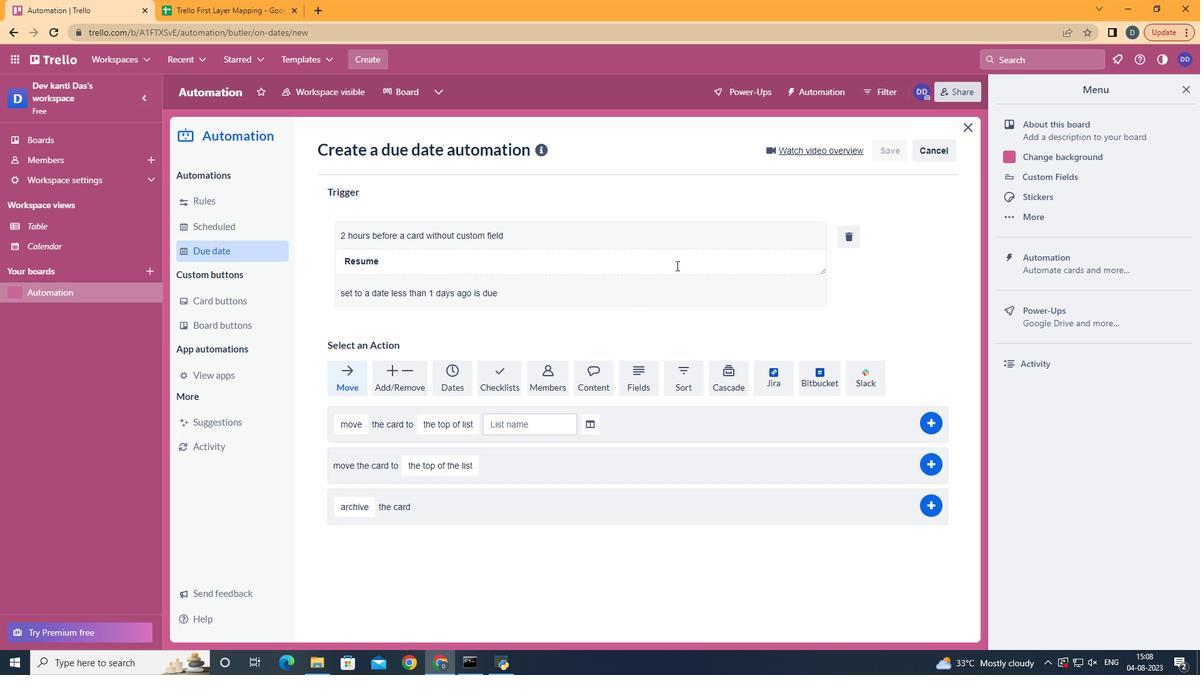 
